 Task: Add Paradise Herbs Orac Energy Greens Single to the cart.
Action: Mouse moved to (332, 150)
Screenshot: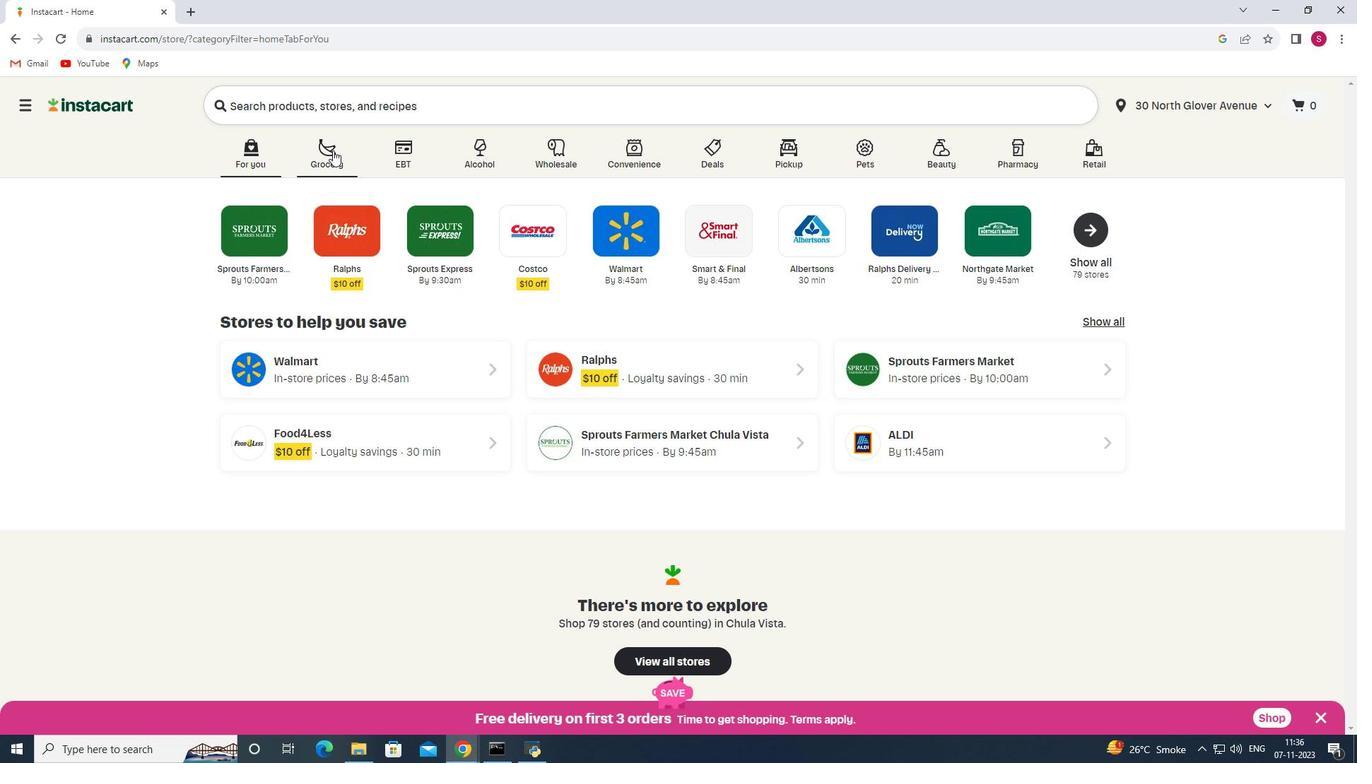 
Action: Mouse pressed left at (332, 150)
Screenshot: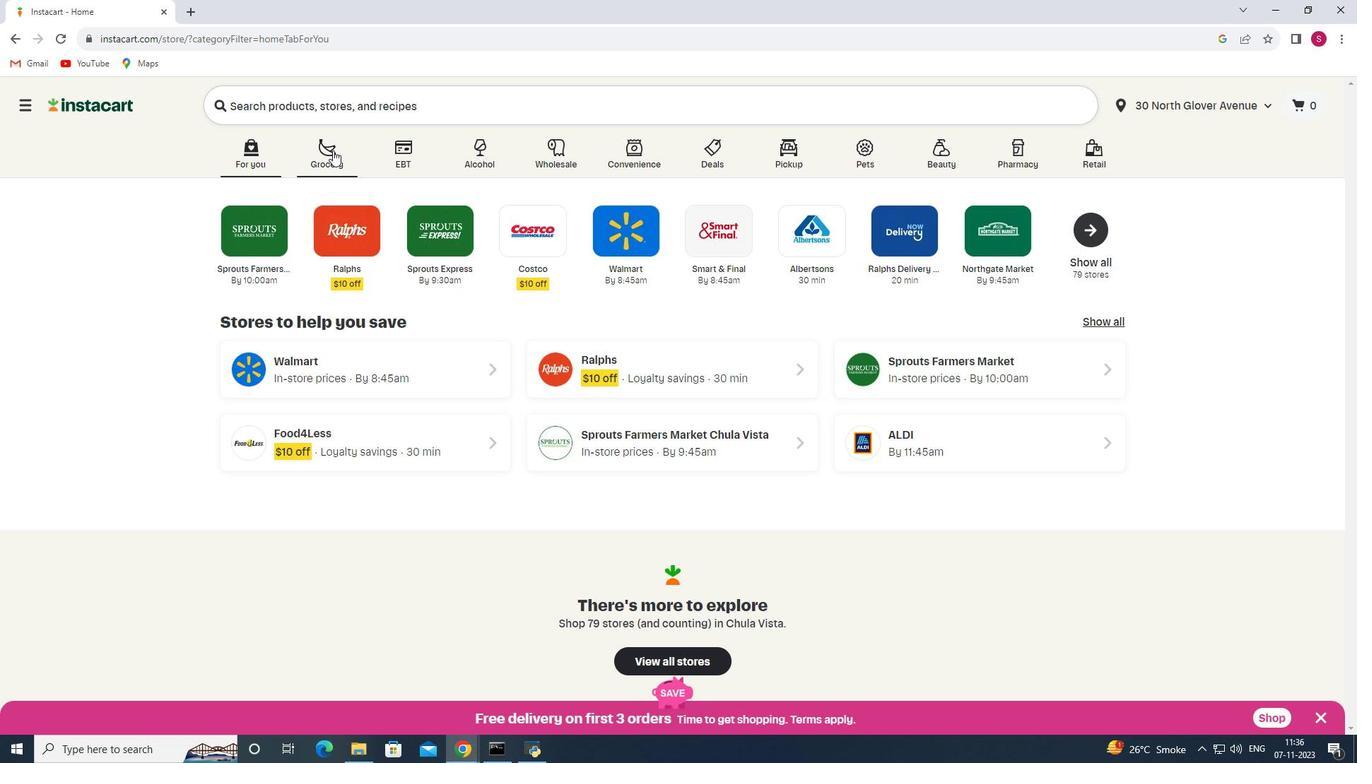 
Action: Mouse moved to (357, 424)
Screenshot: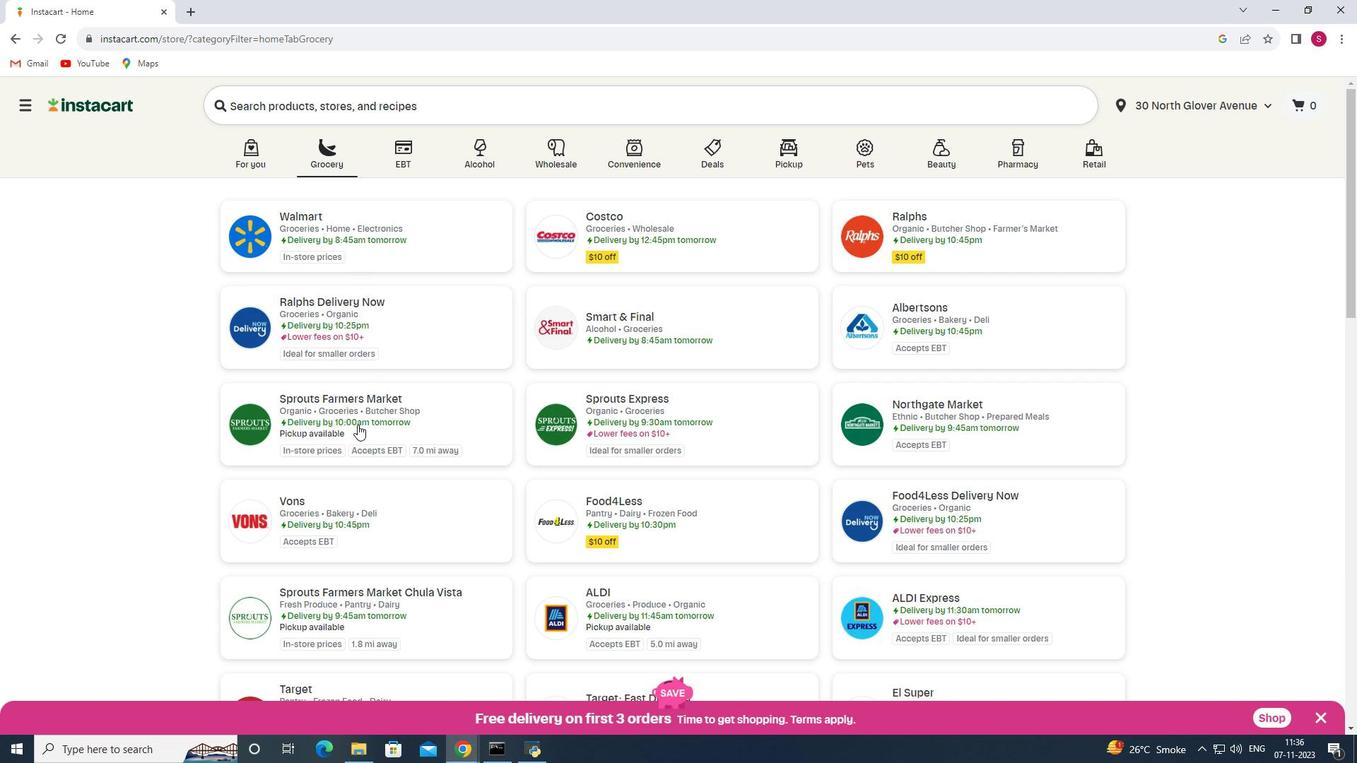 
Action: Mouse pressed left at (357, 424)
Screenshot: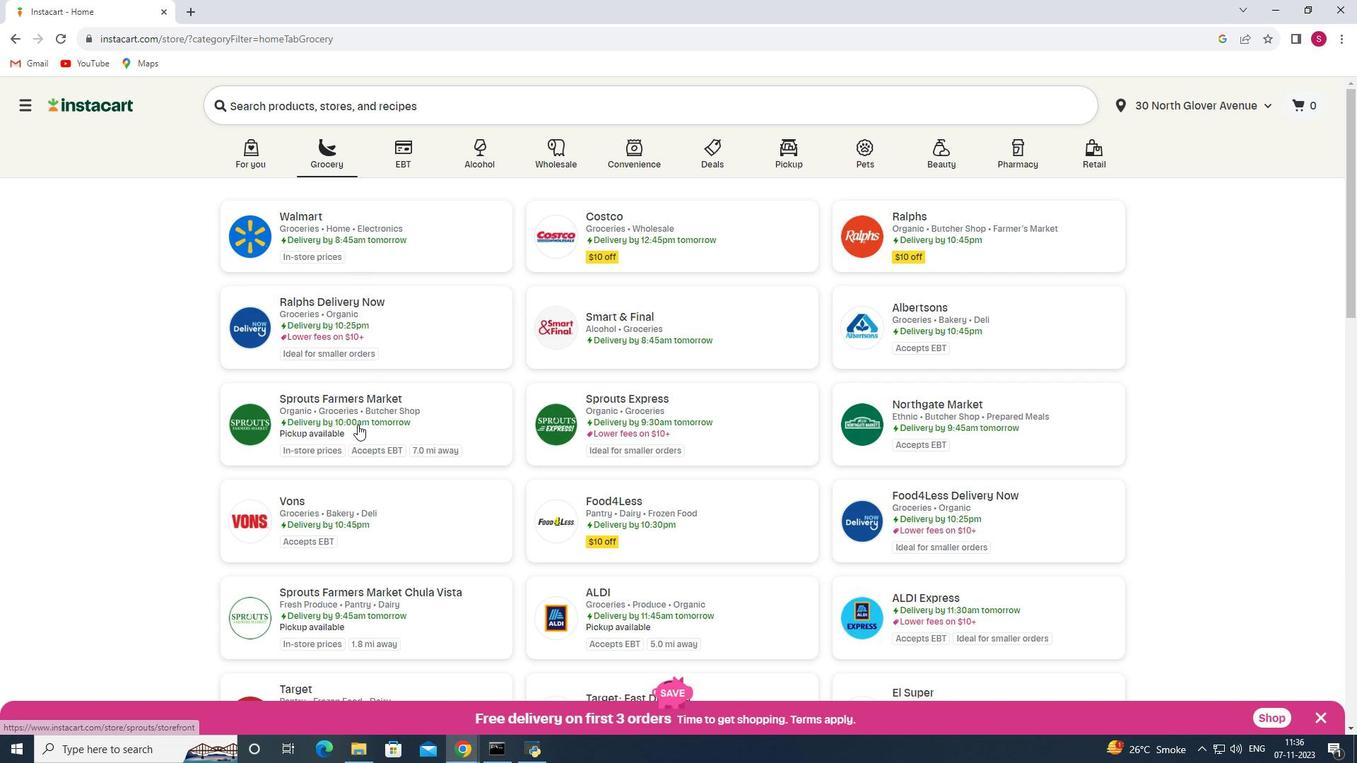 
Action: Mouse moved to (103, 445)
Screenshot: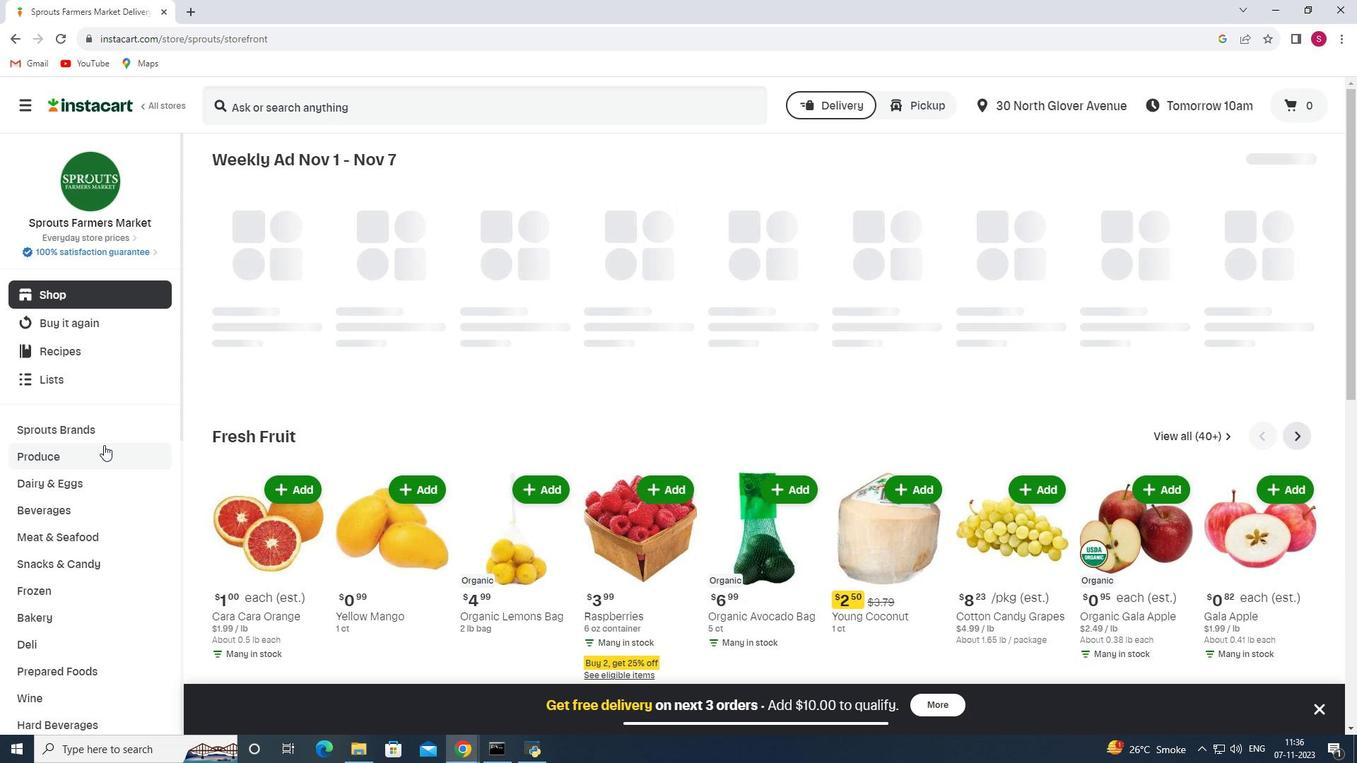 
Action: Mouse scrolled (103, 444) with delta (0, 0)
Screenshot: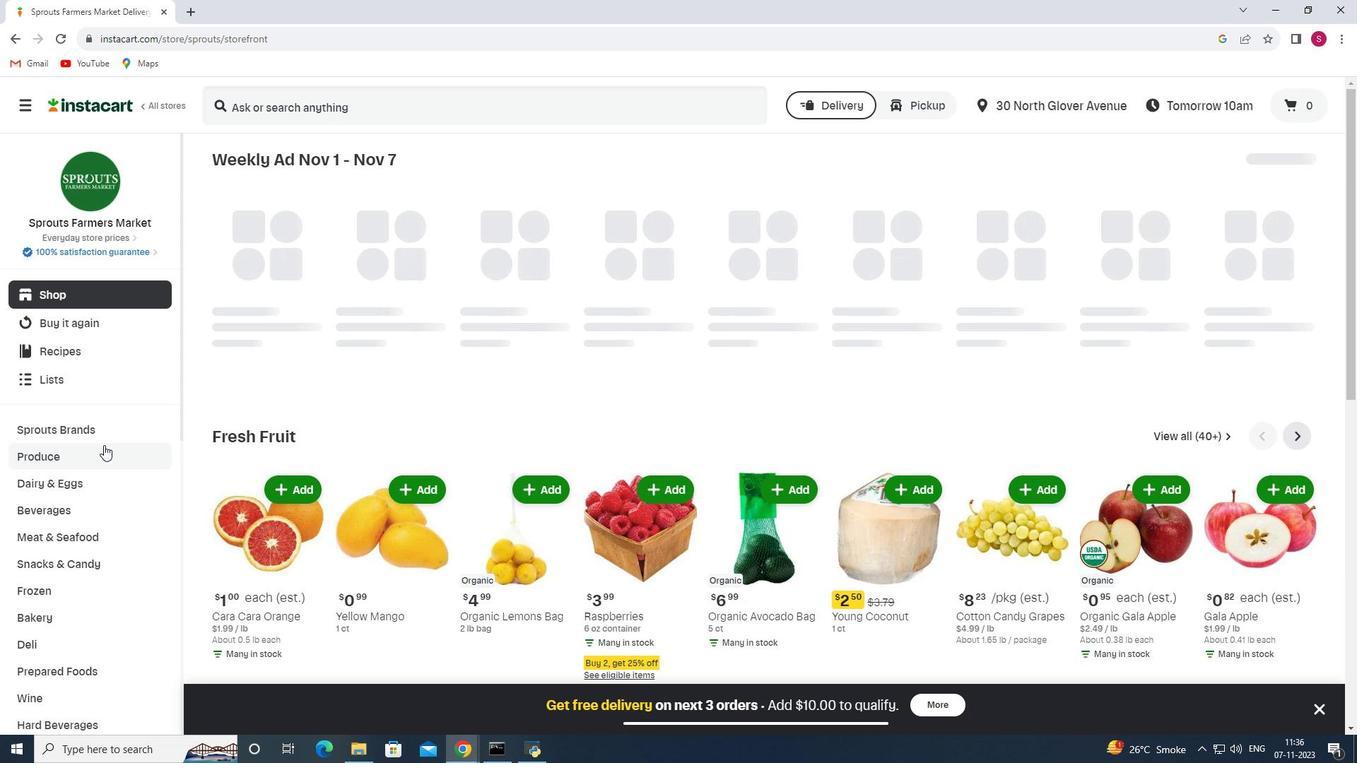 
Action: Mouse scrolled (103, 444) with delta (0, 0)
Screenshot: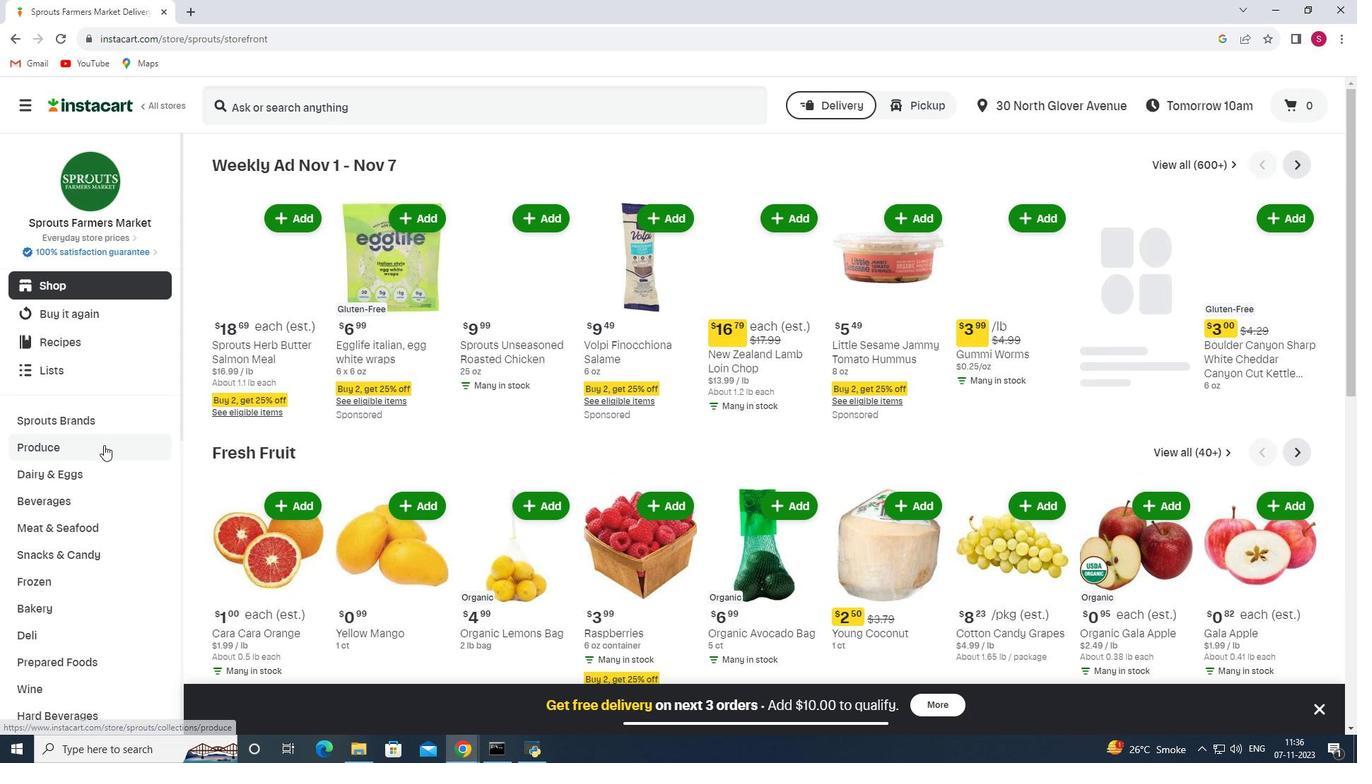 
Action: Mouse scrolled (103, 444) with delta (0, 0)
Screenshot: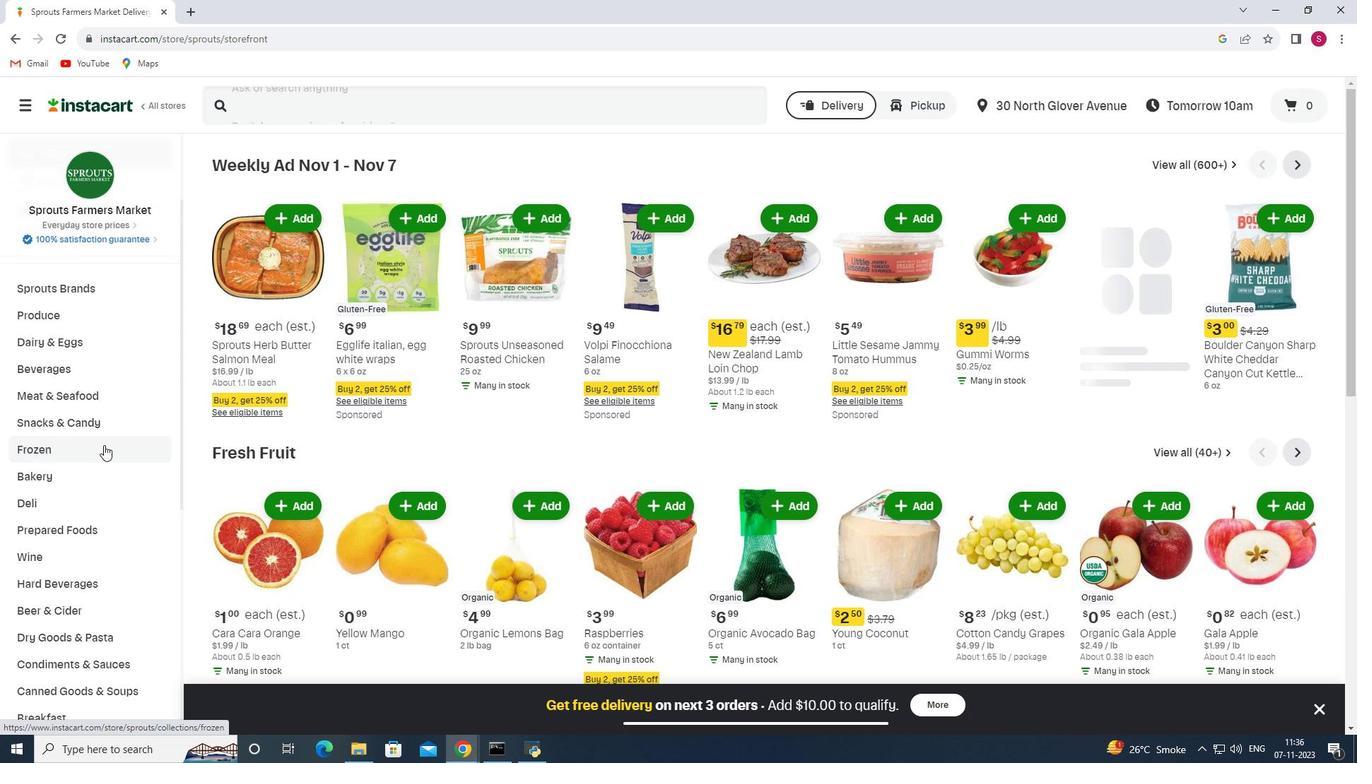 
Action: Mouse scrolled (103, 444) with delta (0, 0)
Screenshot: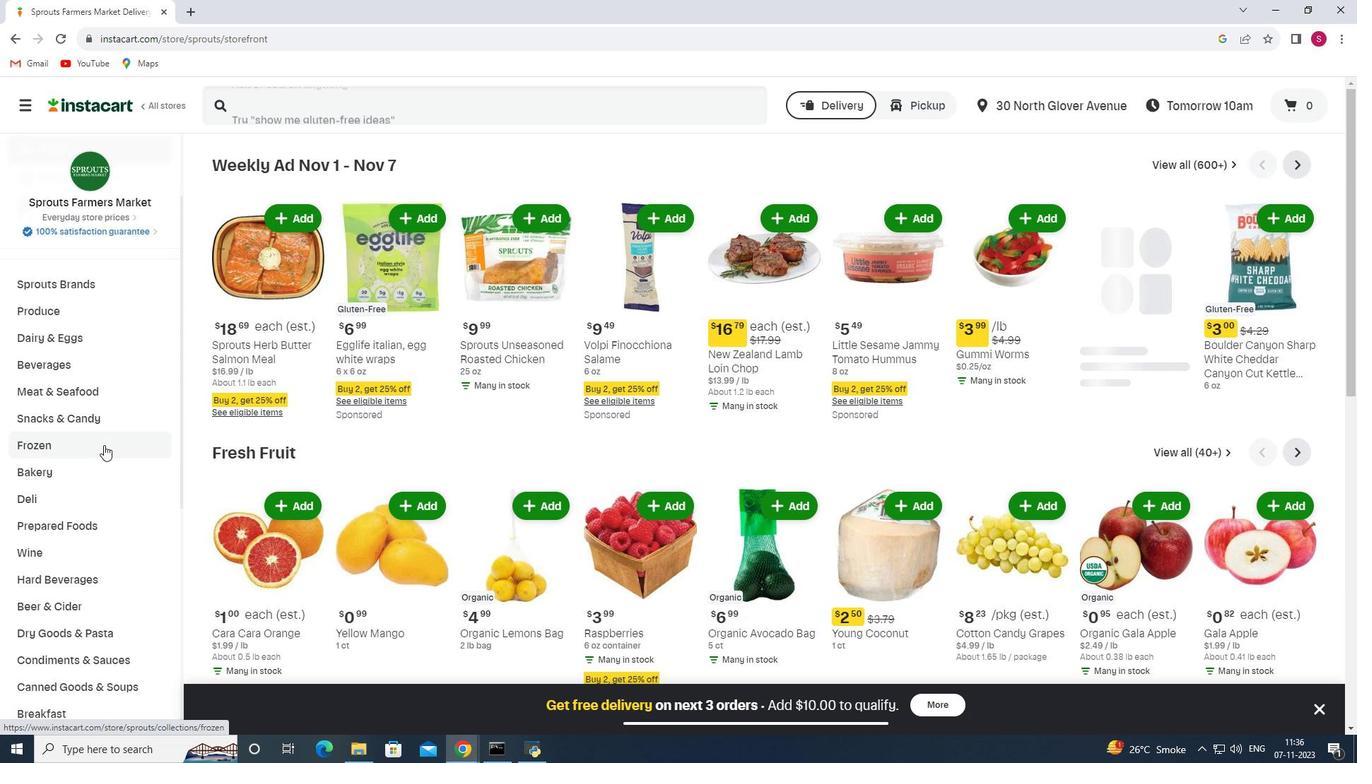 
Action: Mouse scrolled (103, 444) with delta (0, 0)
Screenshot: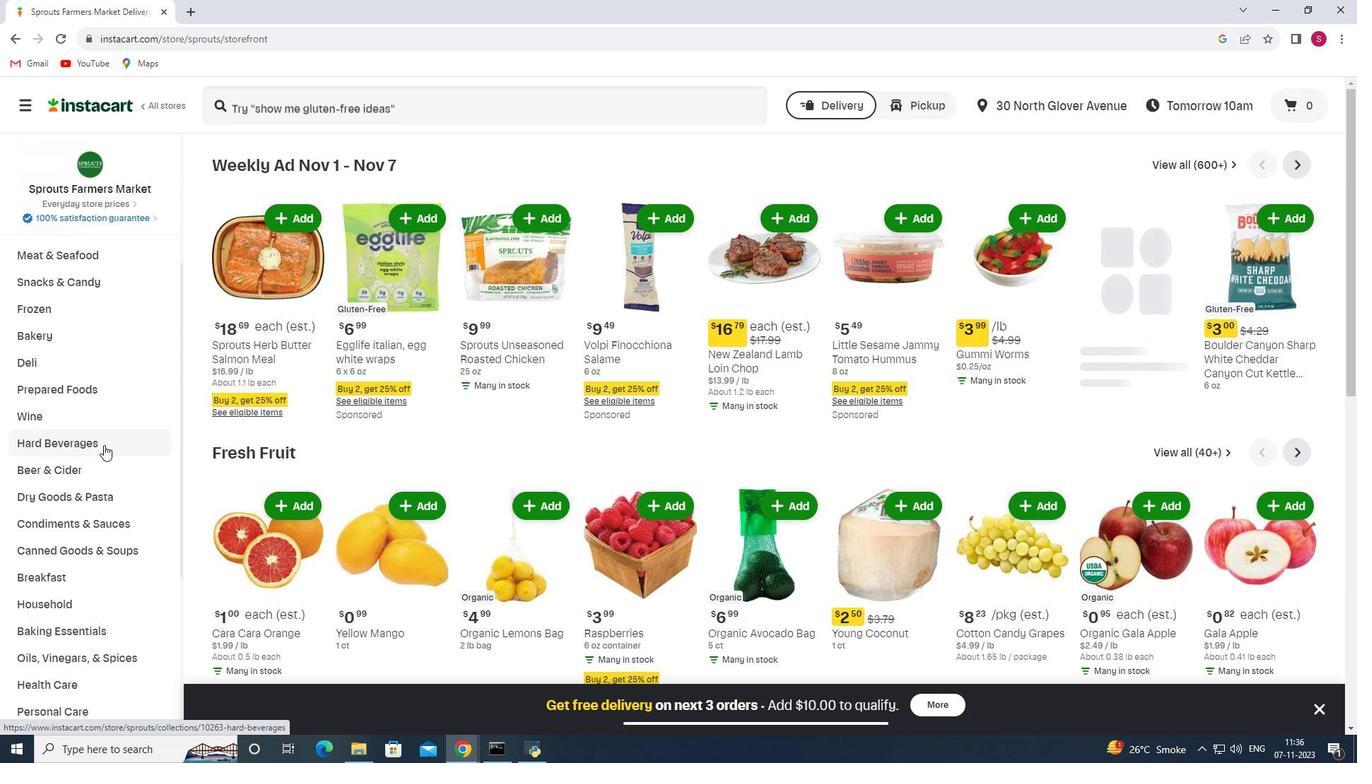 
Action: Mouse scrolled (103, 444) with delta (0, 0)
Screenshot: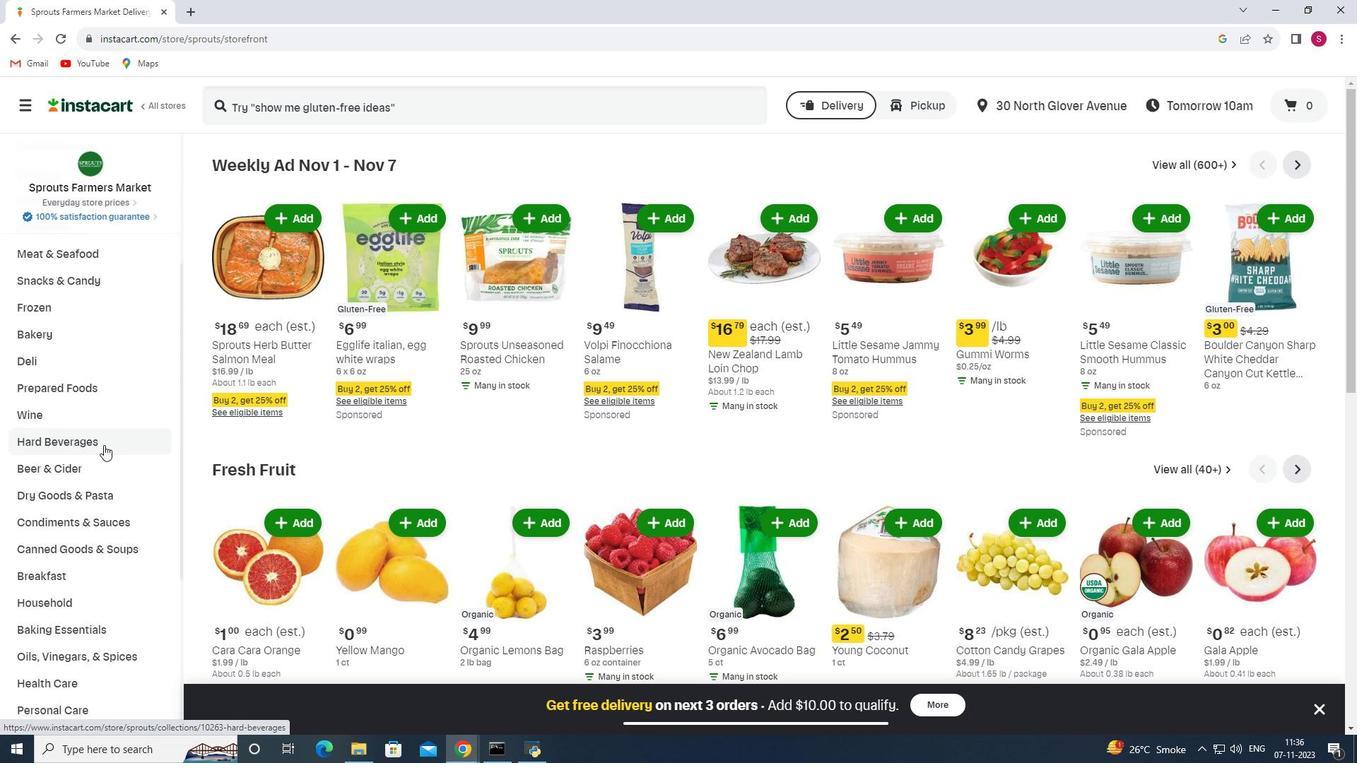 
Action: Mouse scrolled (103, 444) with delta (0, 0)
Screenshot: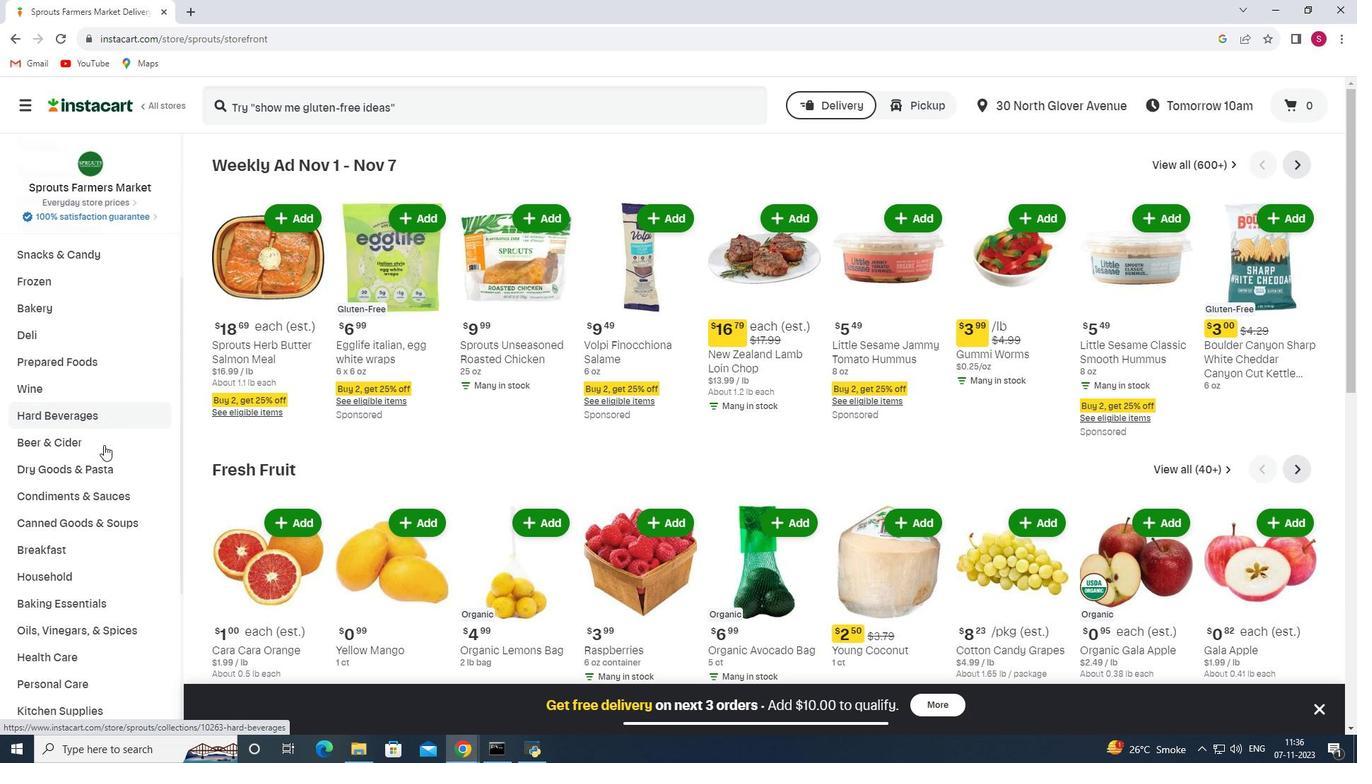 
Action: Mouse scrolled (103, 444) with delta (0, 0)
Screenshot: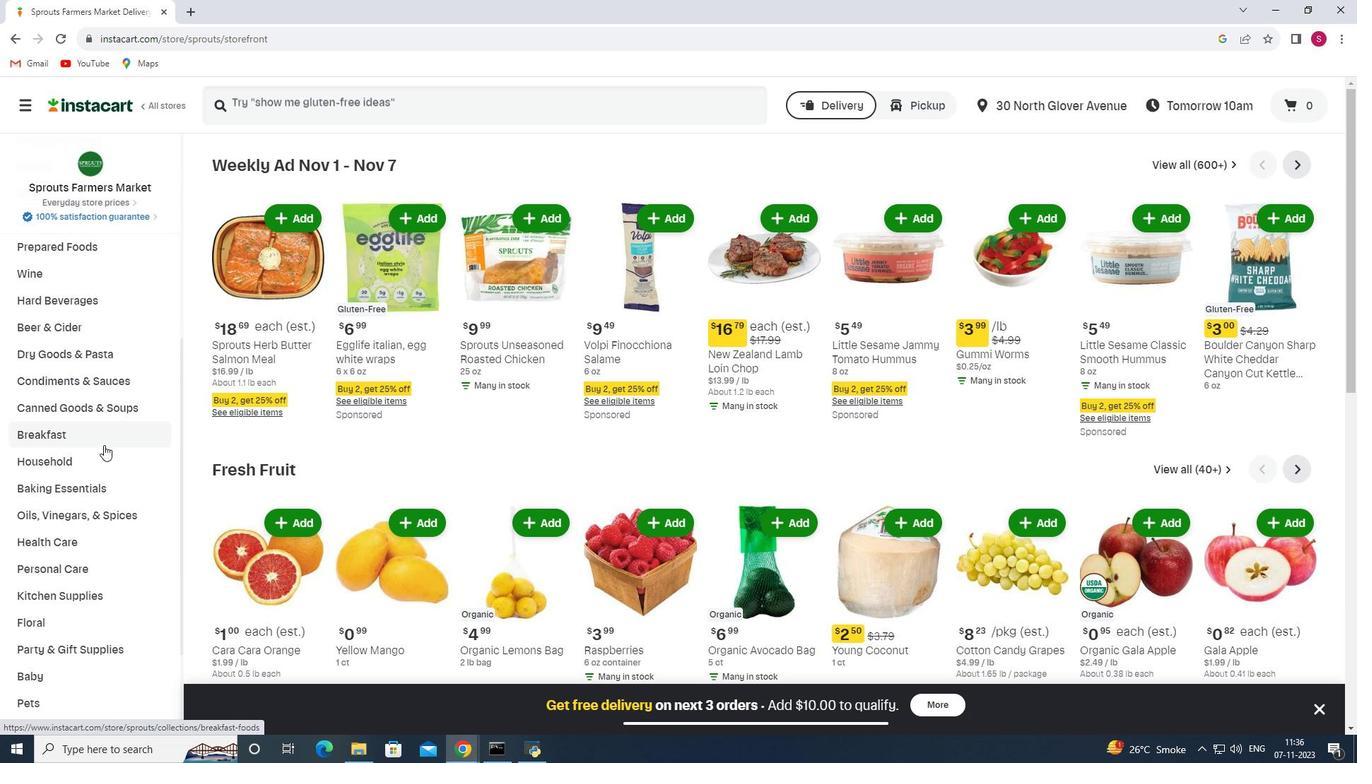 
Action: Mouse scrolled (103, 444) with delta (0, 0)
Screenshot: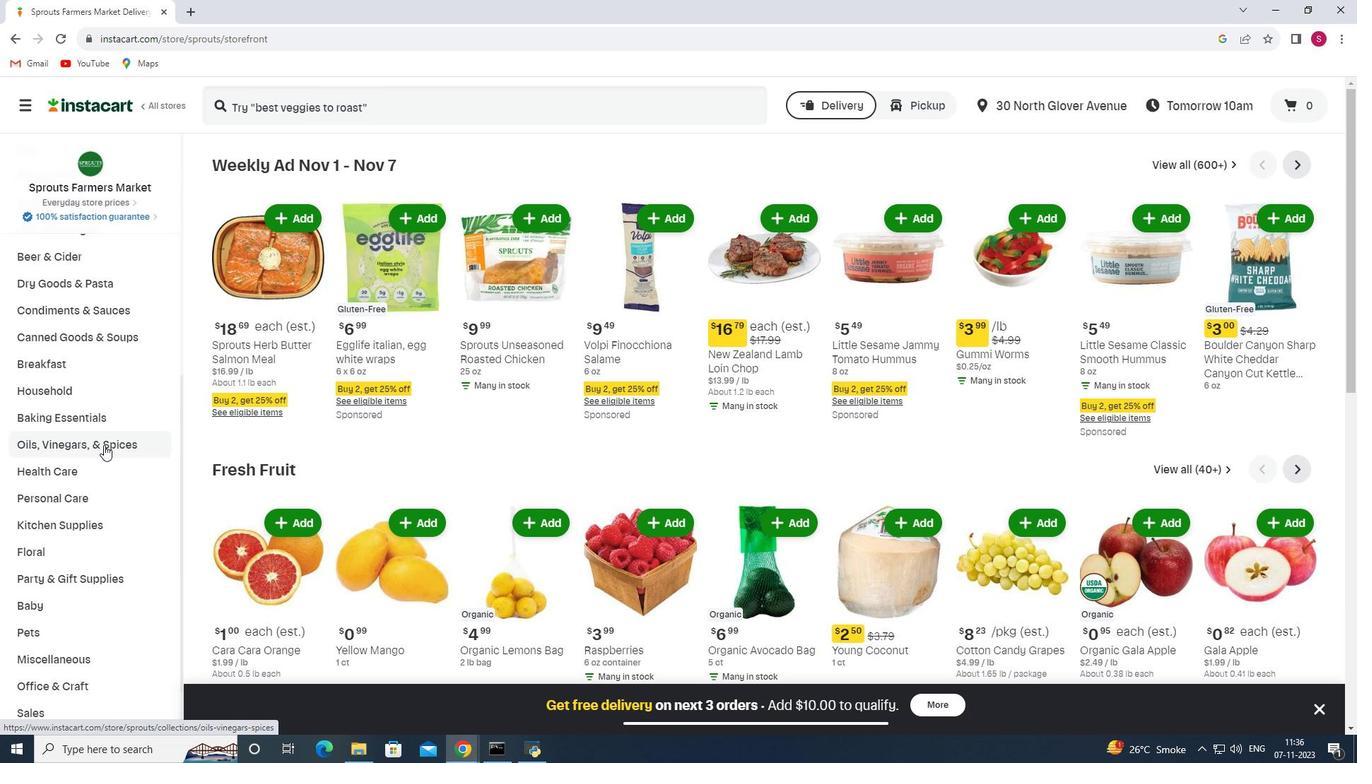 
Action: Mouse moved to (106, 407)
Screenshot: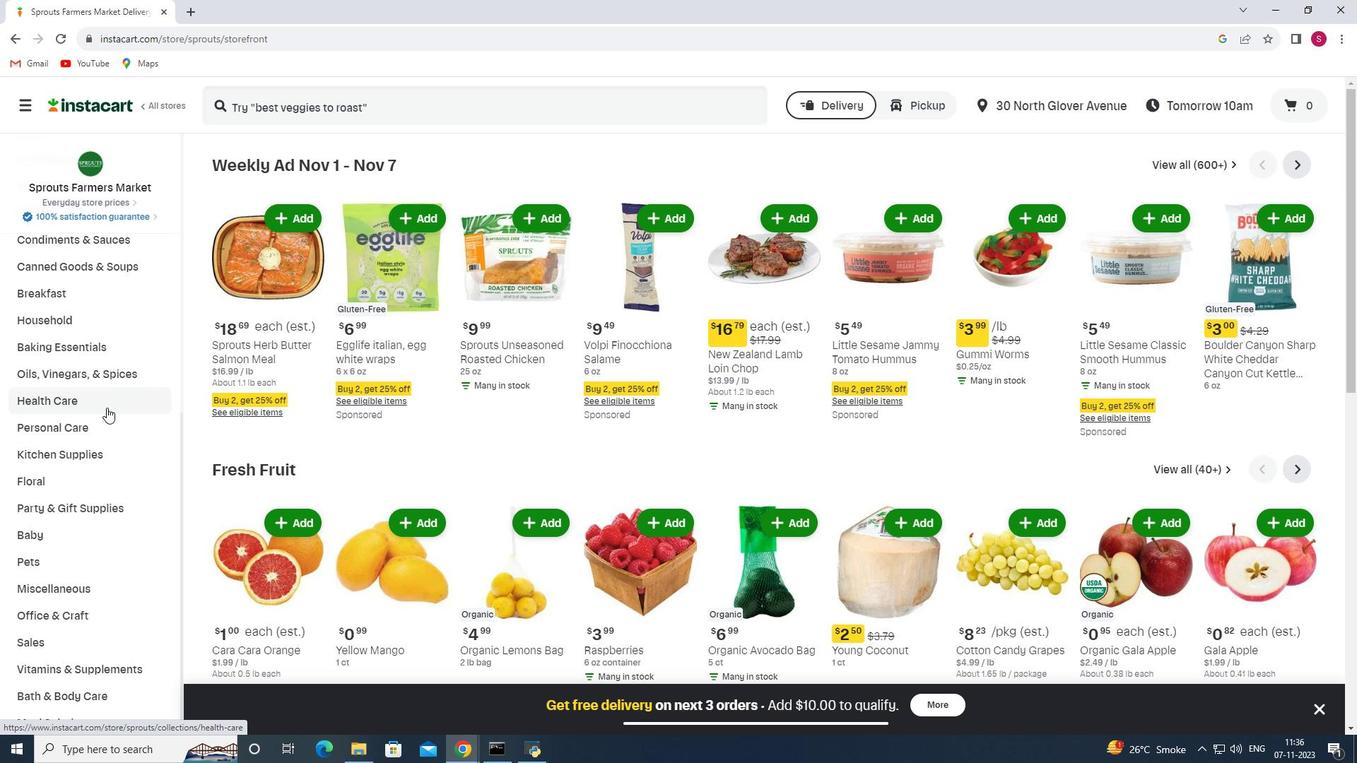 
Action: Mouse pressed left at (106, 407)
Screenshot: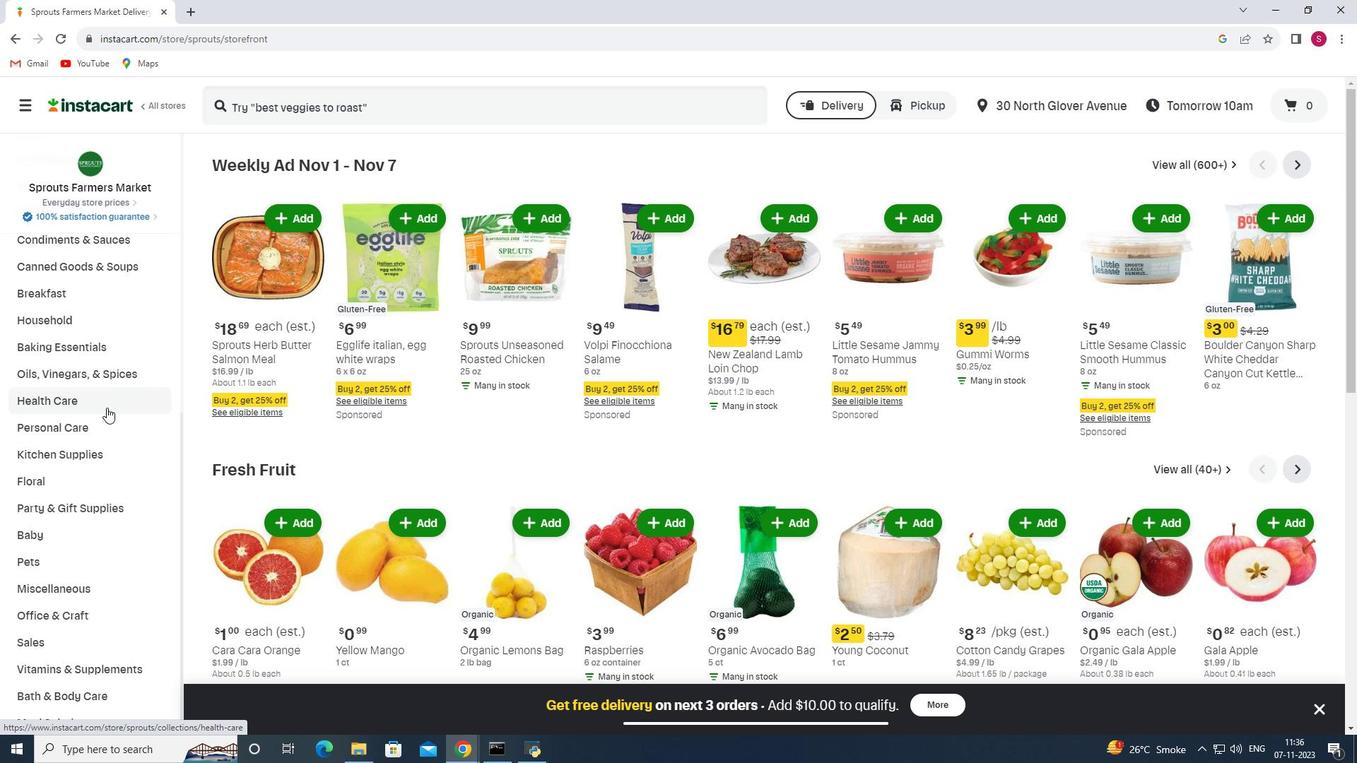 
Action: Mouse moved to (505, 200)
Screenshot: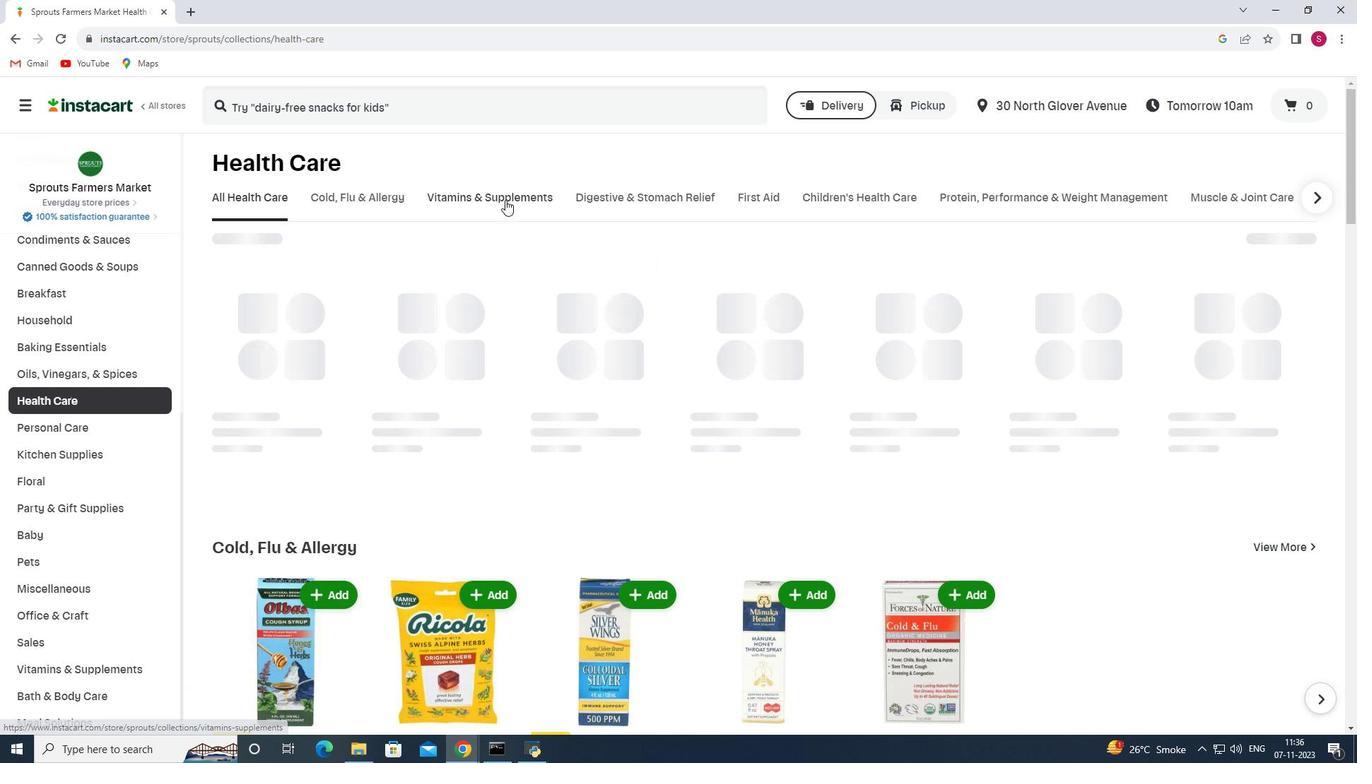 
Action: Mouse pressed left at (505, 200)
Screenshot: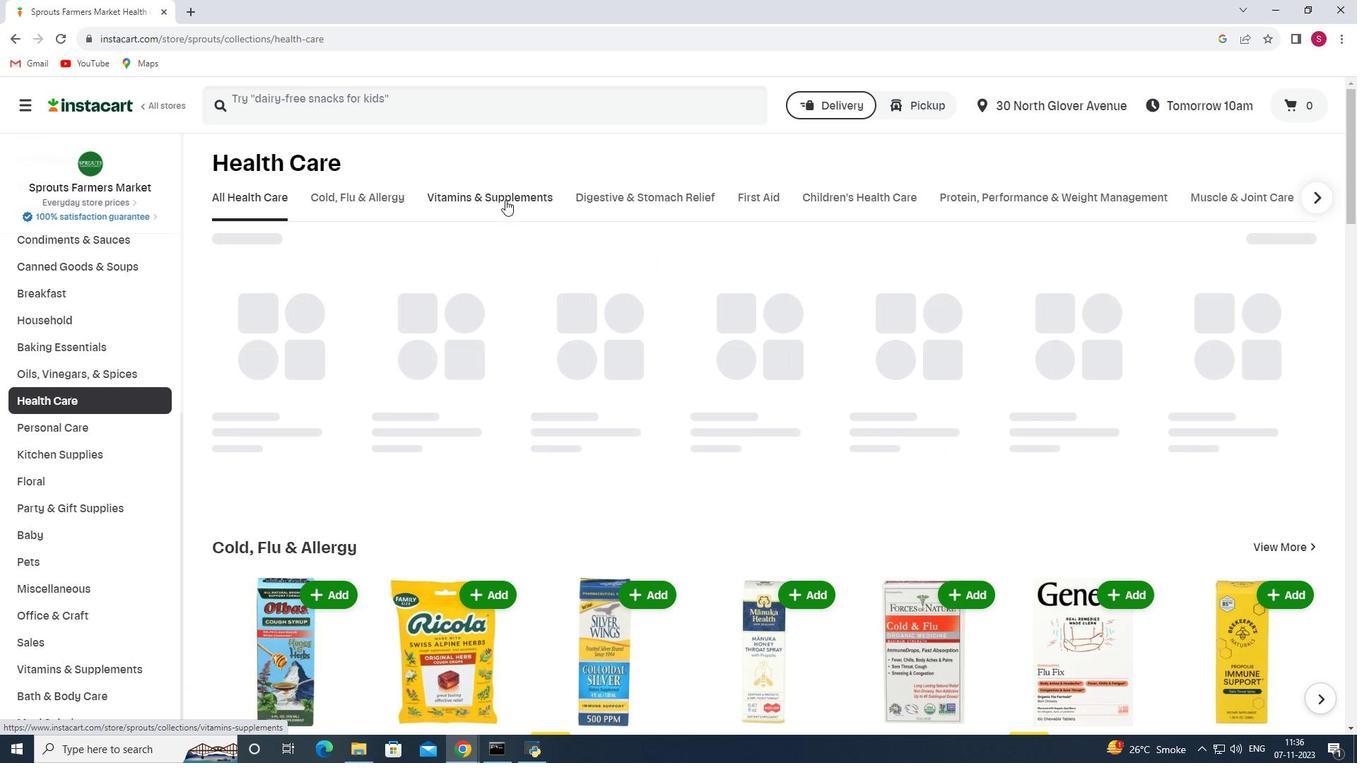 
Action: Mouse moved to (568, 251)
Screenshot: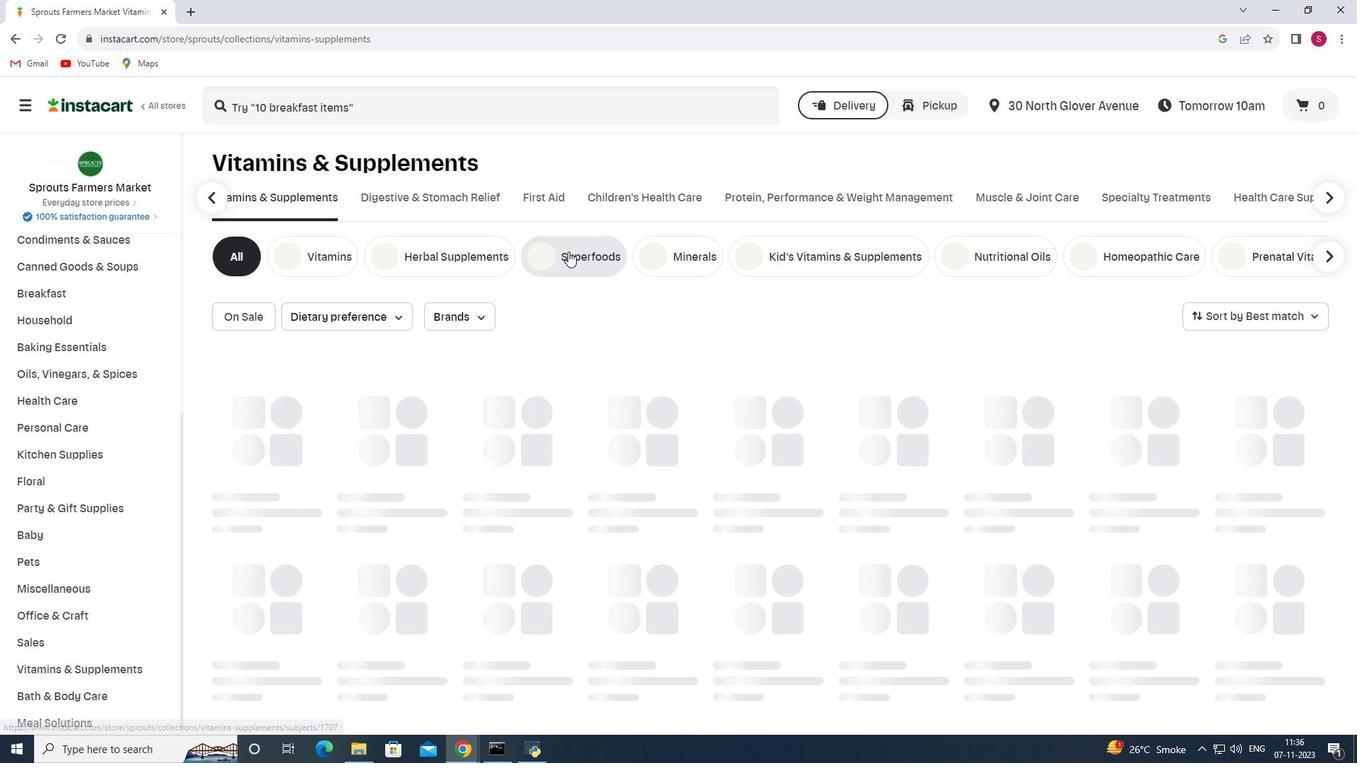 
Action: Mouse pressed left at (568, 251)
Screenshot: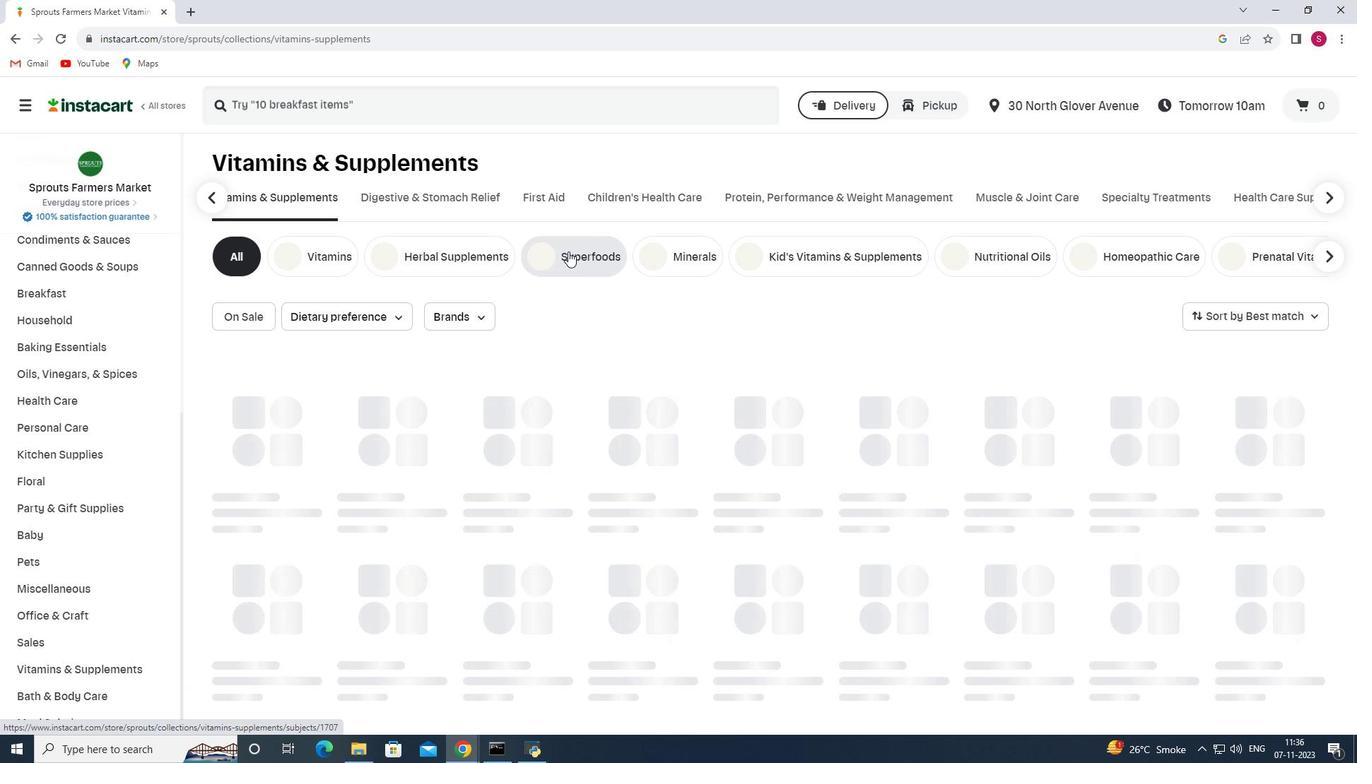 
Action: Mouse moved to (418, 101)
Screenshot: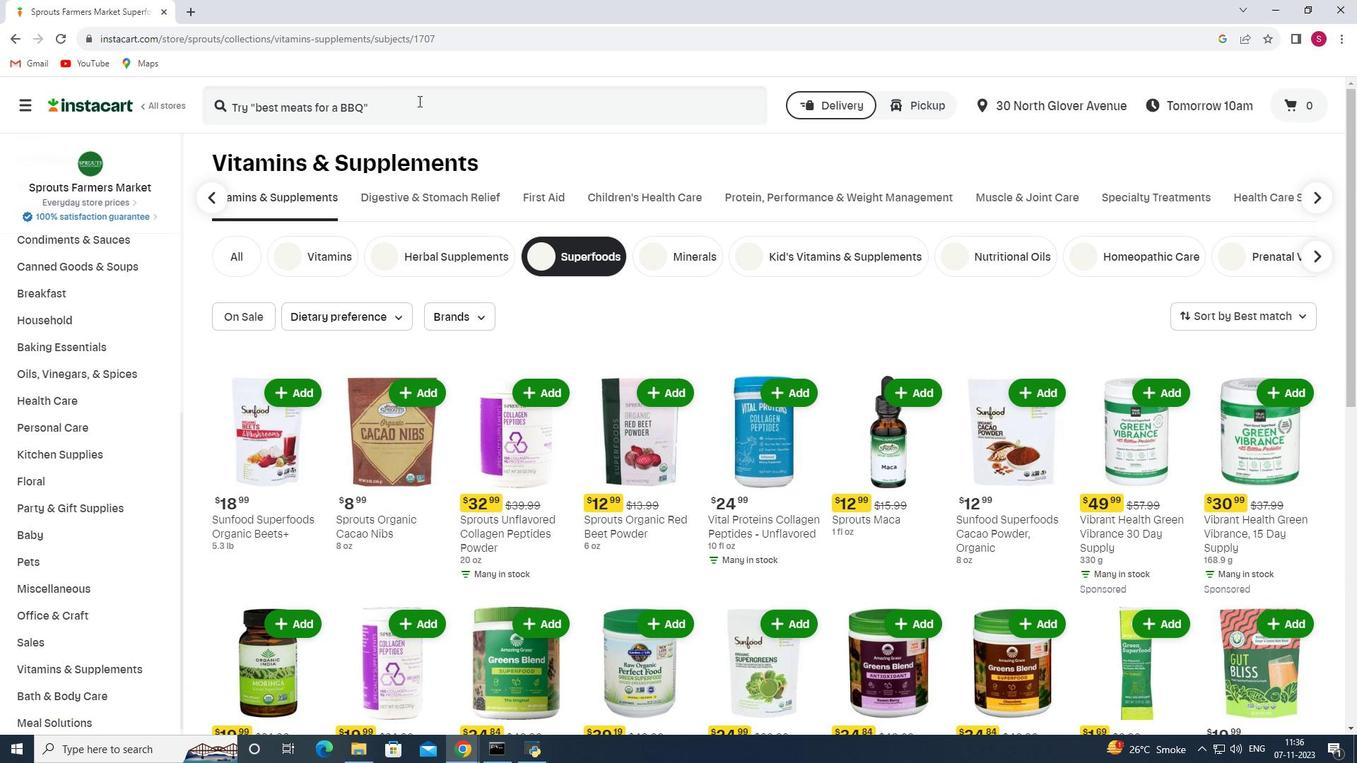 
Action: Mouse pressed left at (418, 101)
Screenshot: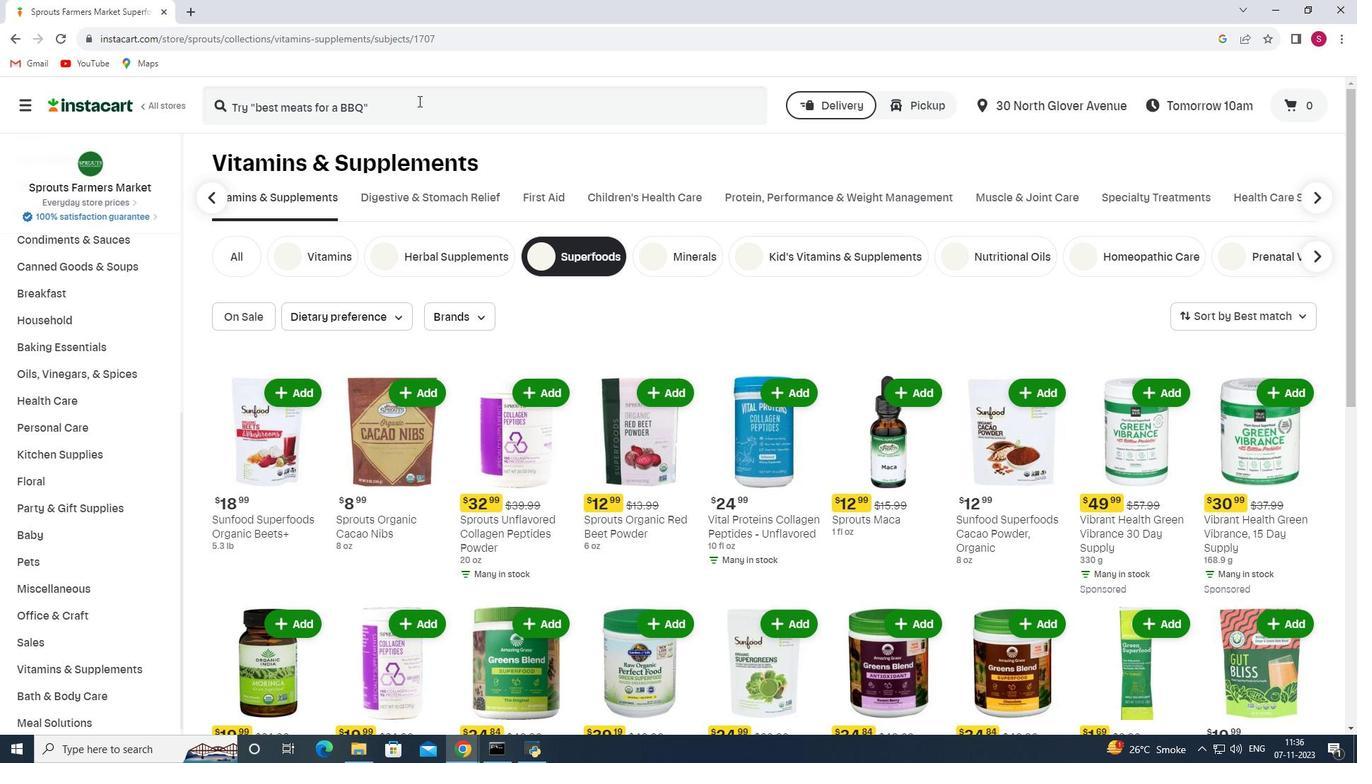 
Action: Key pressed <Key.shift_r>Paradise<Key.space><Key.shift><Key.shift><Key.shift><Key.shift><Key.shift><Key.shift><Key.shift><Key.shift><Key.shift><Key.shift><Key.shift><Key.shift><Key.shift><Key.shift><Key.shift>Herbs<Key.space><Key.shift><Key.shift_r>Orac<Key.space><Key.shift><Key.shift>Energy<Key.space><Key.shift_r><Key.shift_r><Key.shift_r><Key.shift_r><Key.shift_r><Key.shift_r><Key.shift_r><Key.shift_r><Key.shift_r><Key.shift_r>Greens<Key.space><Key.shift>Single<Key.enter>
Screenshot: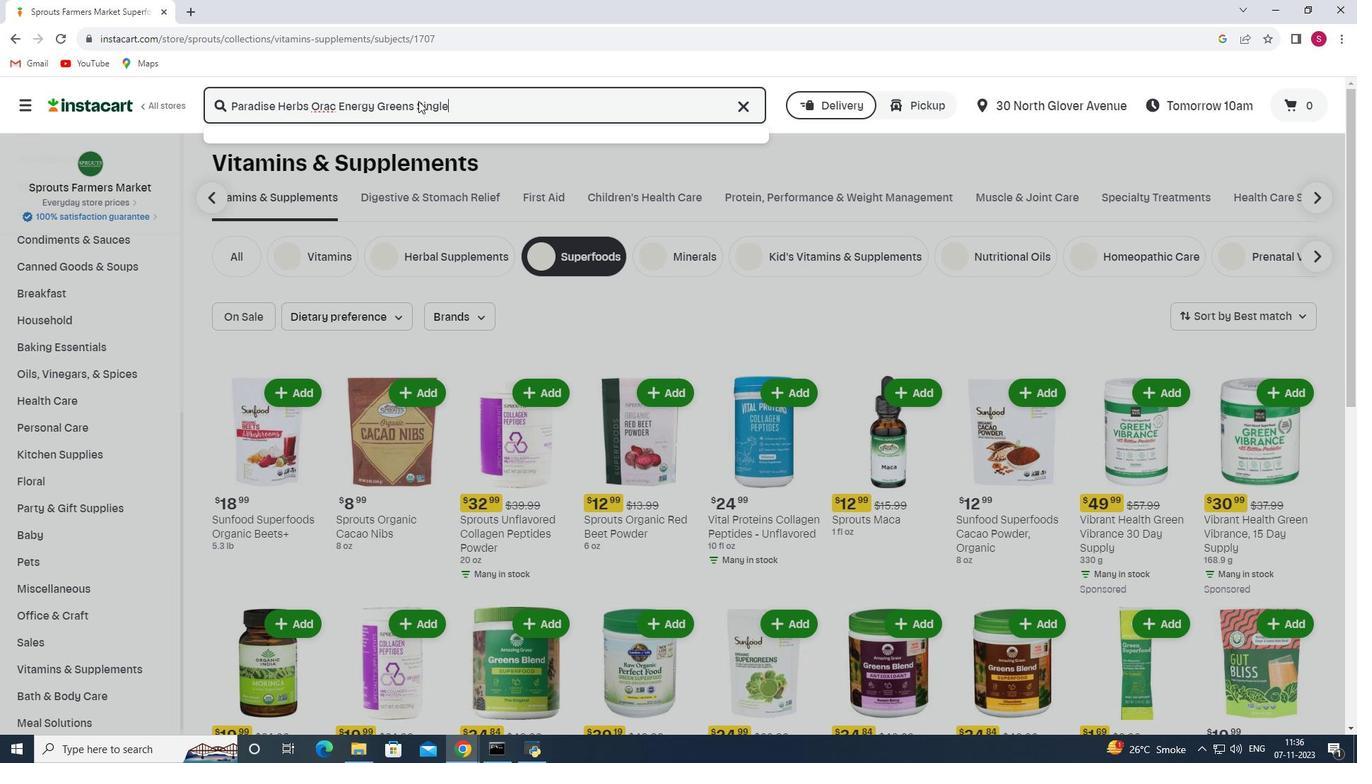 
Action: Mouse moved to (518, 241)
Screenshot: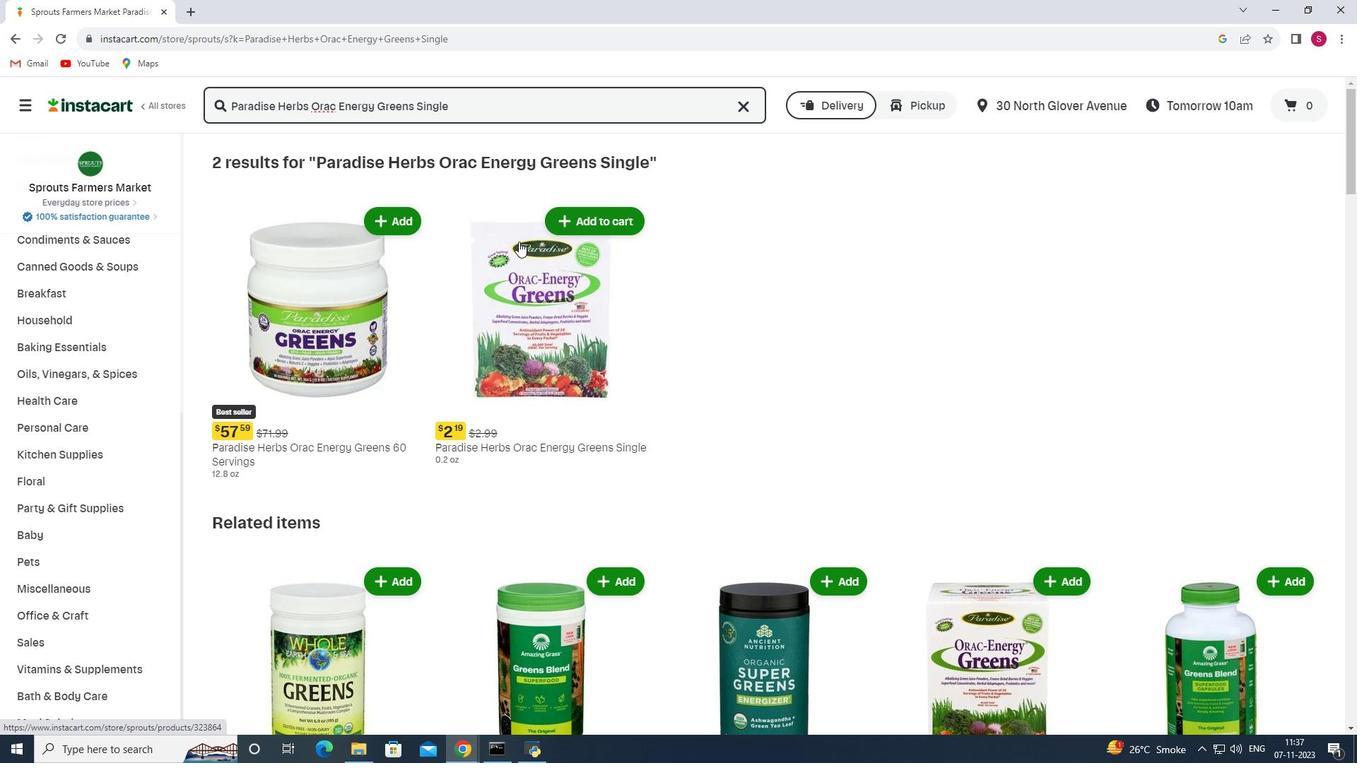 
Action: Mouse scrolled (518, 241) with delta (0, 0)
Screenshot: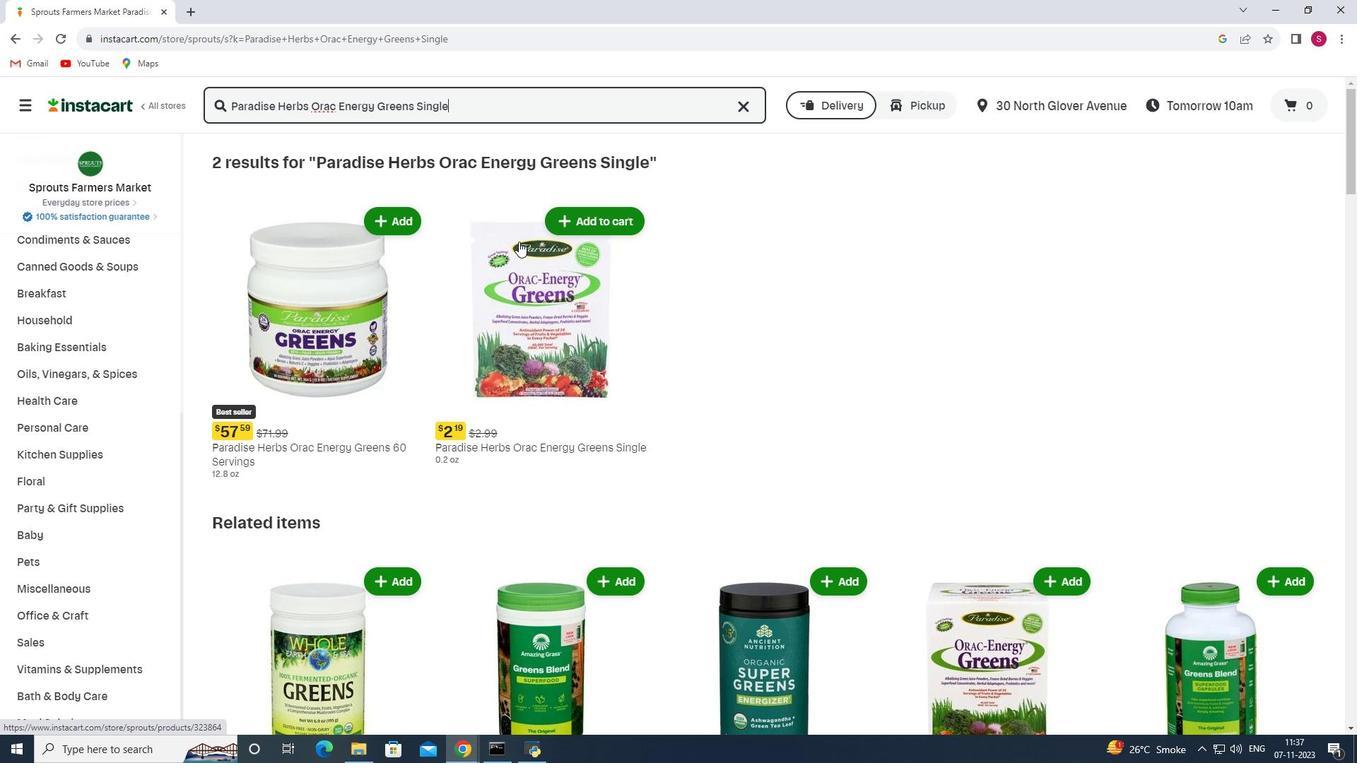 
Action: Mouse moved to (600, 153)
Screenshot: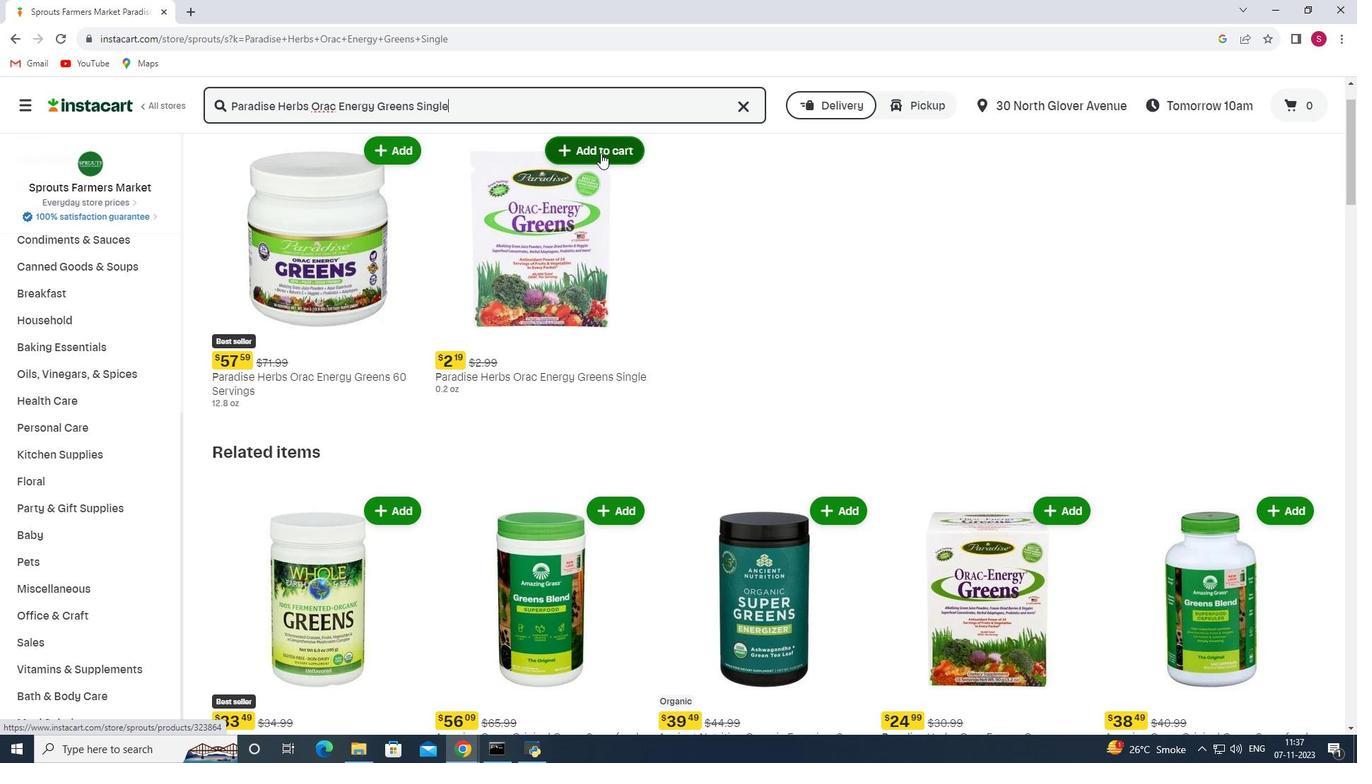 
Action: Mouse pressed left at (600, 153)
Screenshot: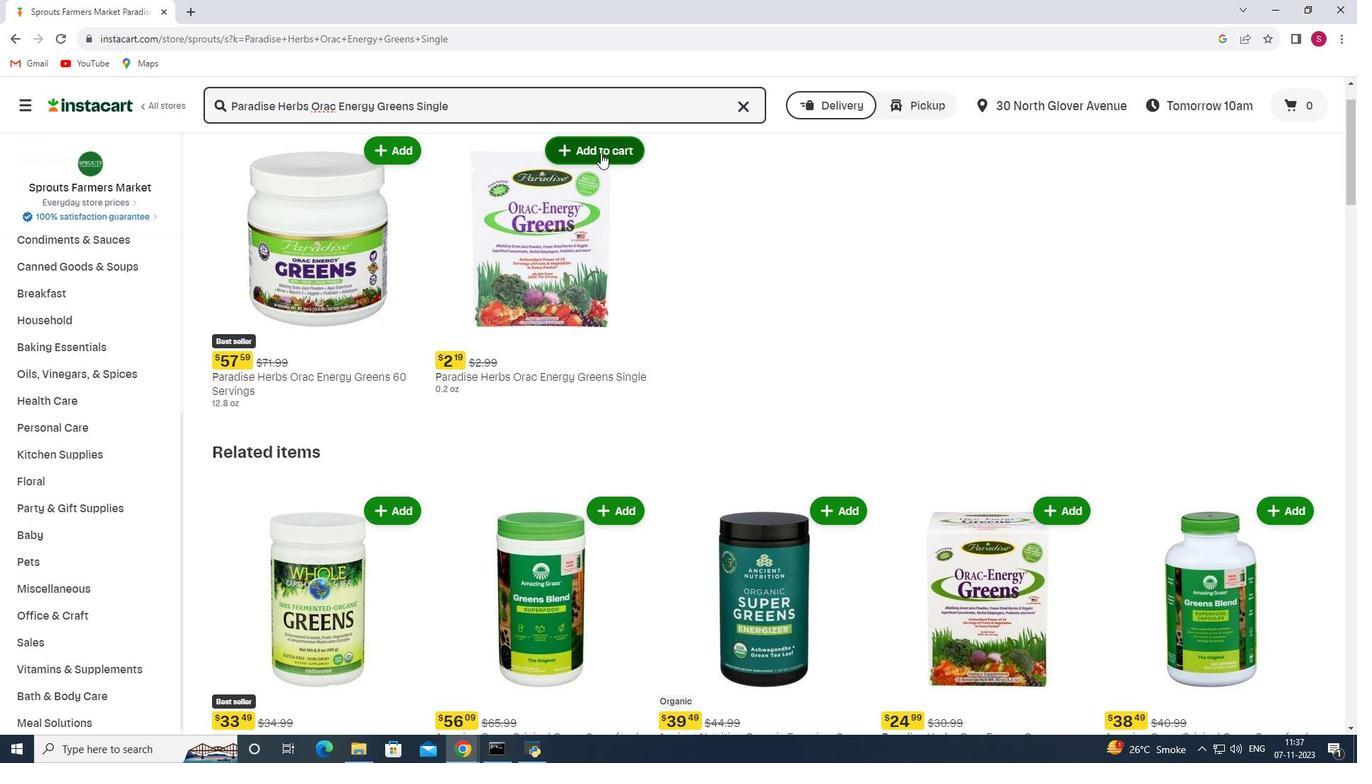 
Action: Mouse moved to (622, 212)
Screenshot: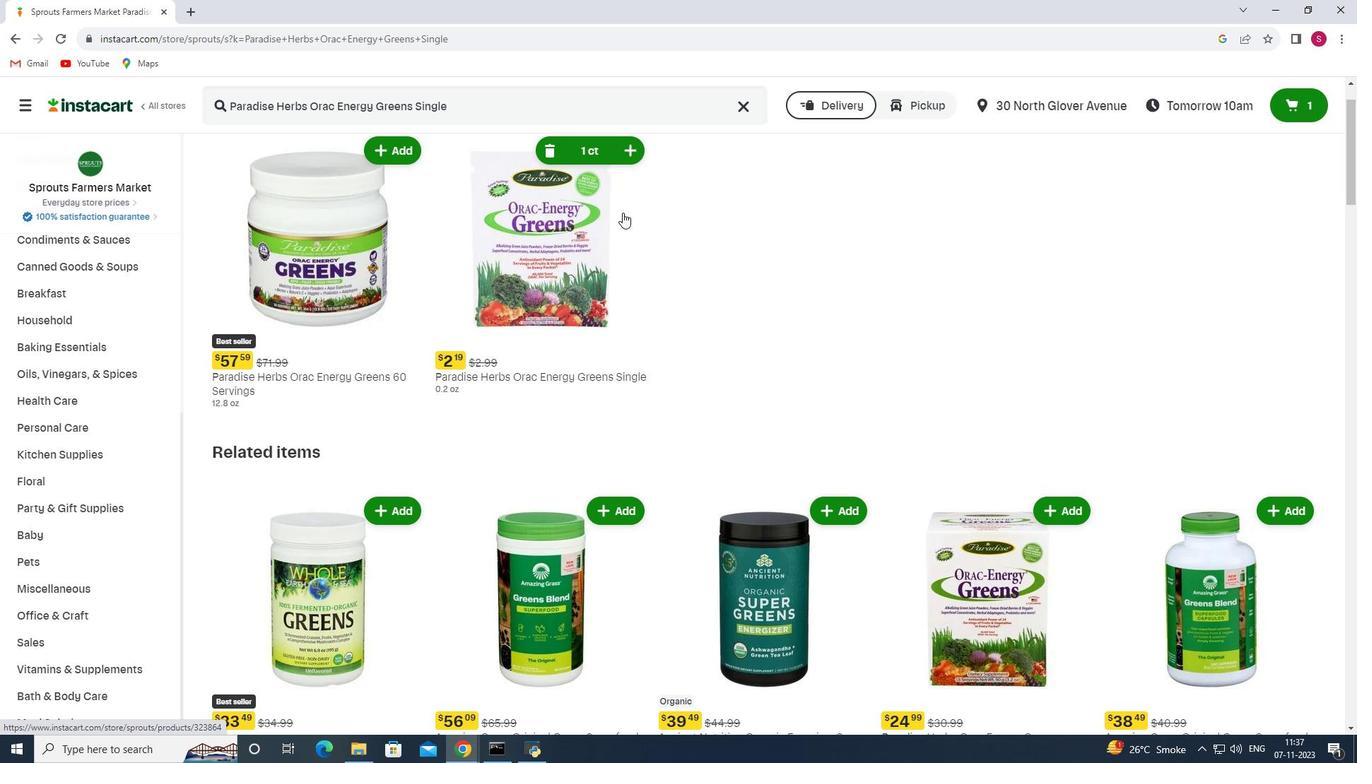 
